 Task: Edit the avatar of the profile "Smith" to Sunglasses.
Action: Mouse moved to (1076, 31)
Screenshot: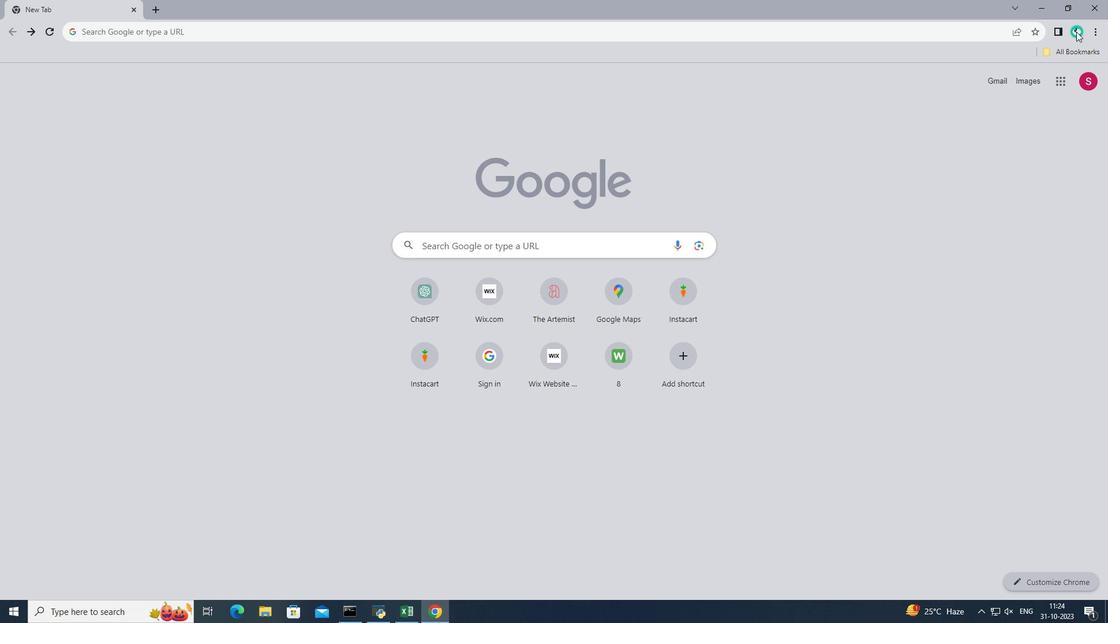 
Action: Mouse pressed left at (1076, 31)
Screenshot: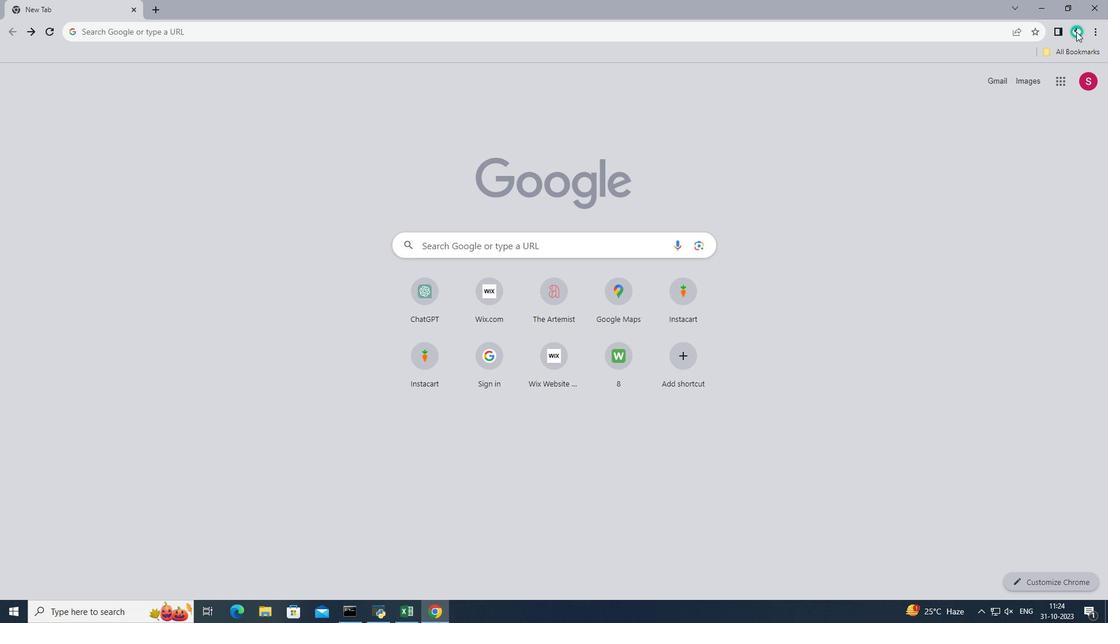 
Action: Mouse moved to (1064, 287)
Screenshot: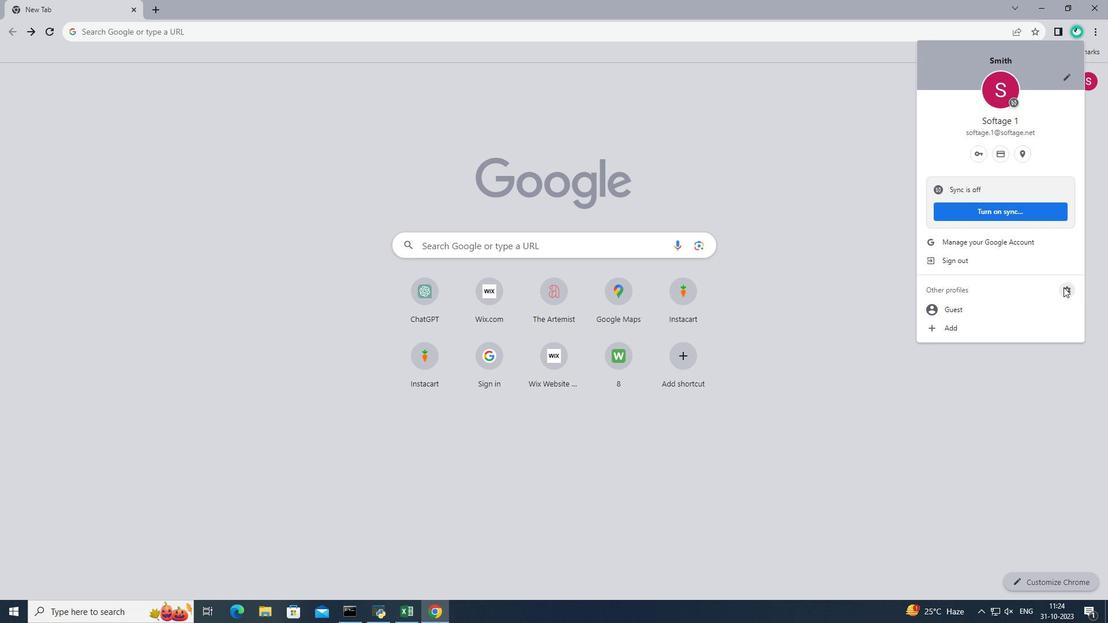 
Action: Mouse pressed left at (1064, 287)
Screenshot: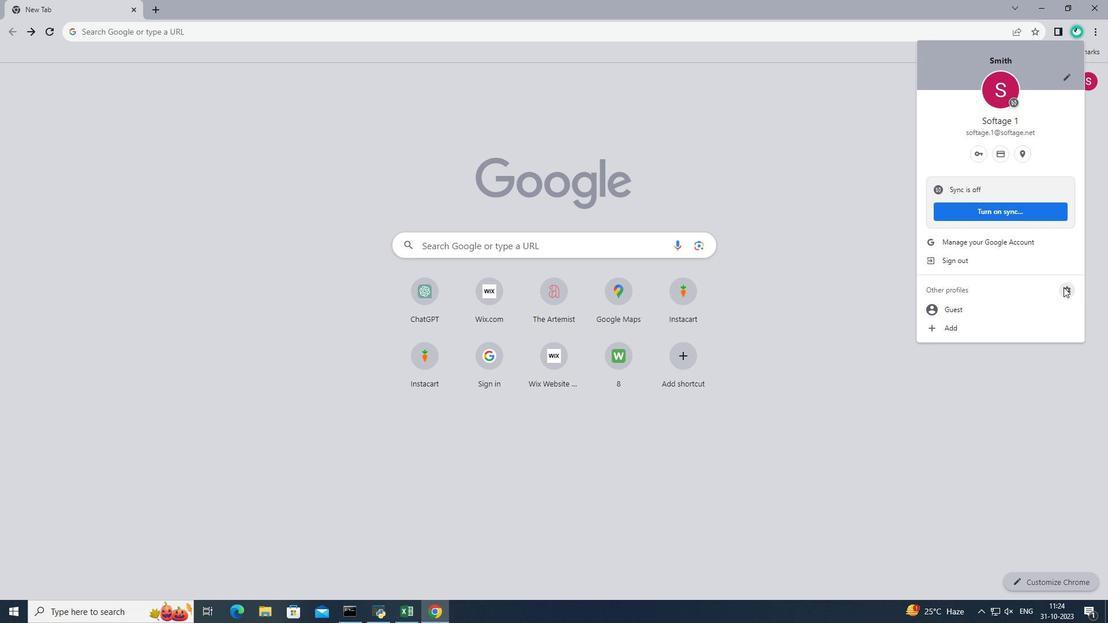 
Action: Mouse moved to (539, 311)
Screenshot: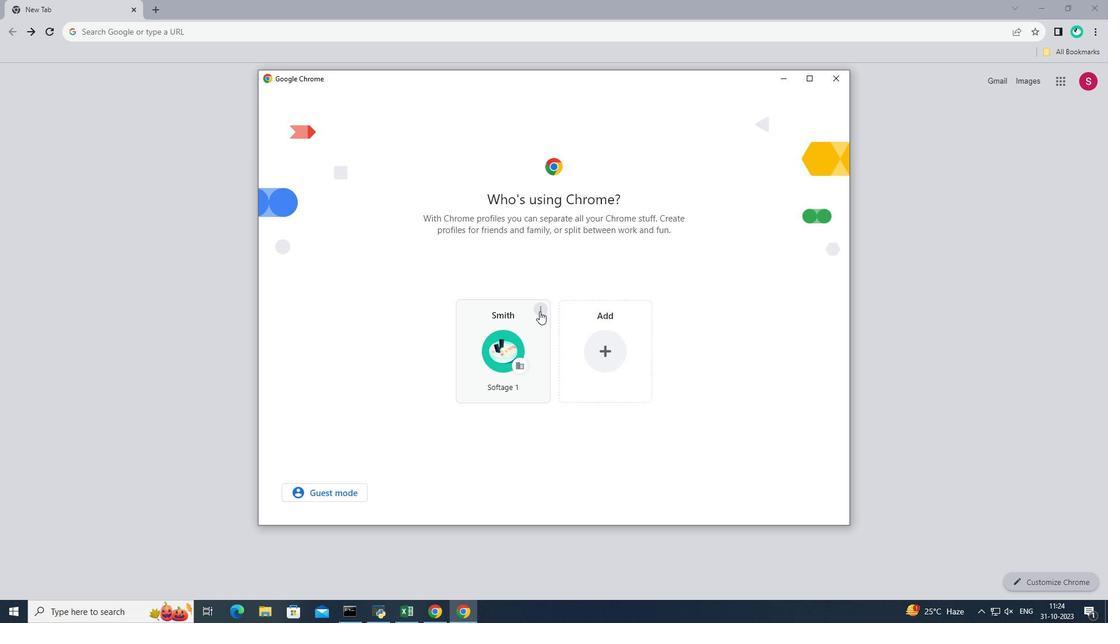
Action: Mouse pressed left at (539, 311)
Screenshot: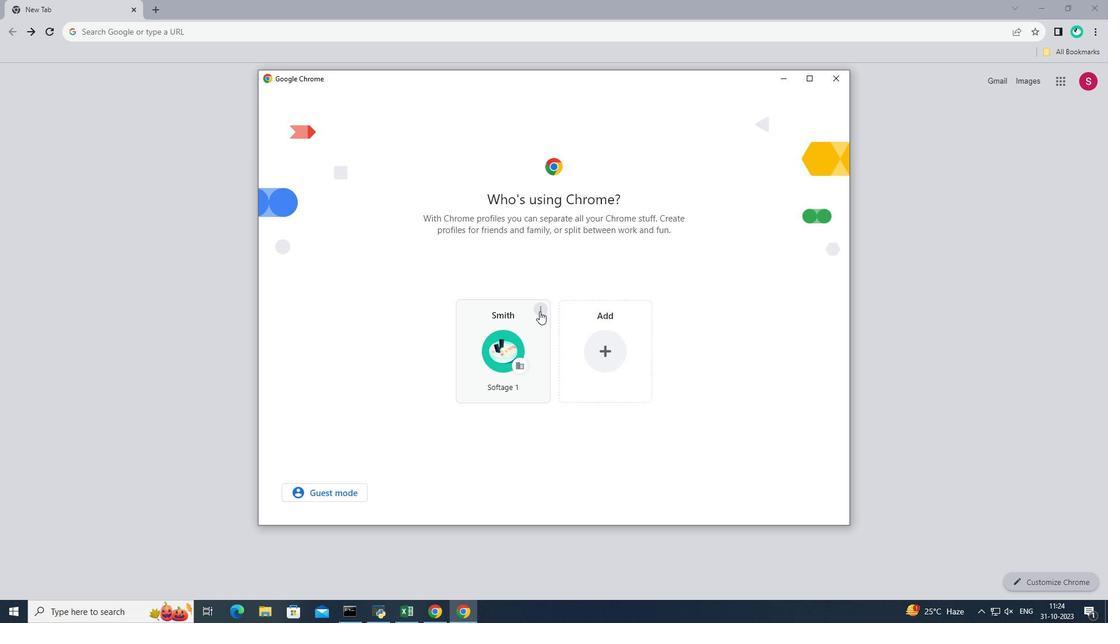 
Action: Mouse moved to (532, 316)
Screenshot: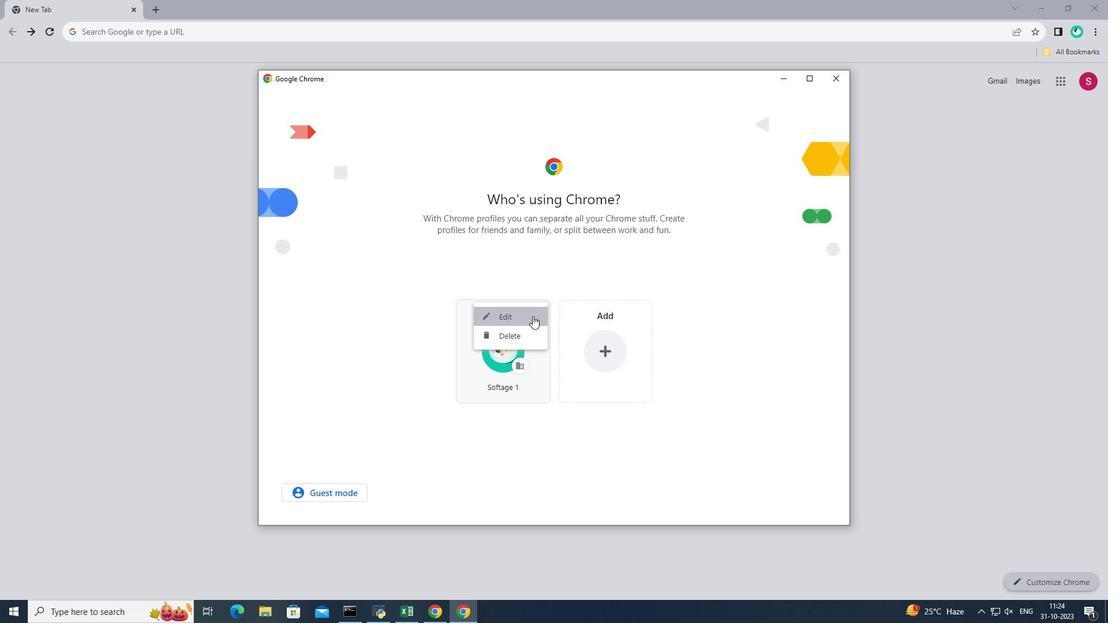 
Action: Mouse pressed left at (532, 316)
Screenshot: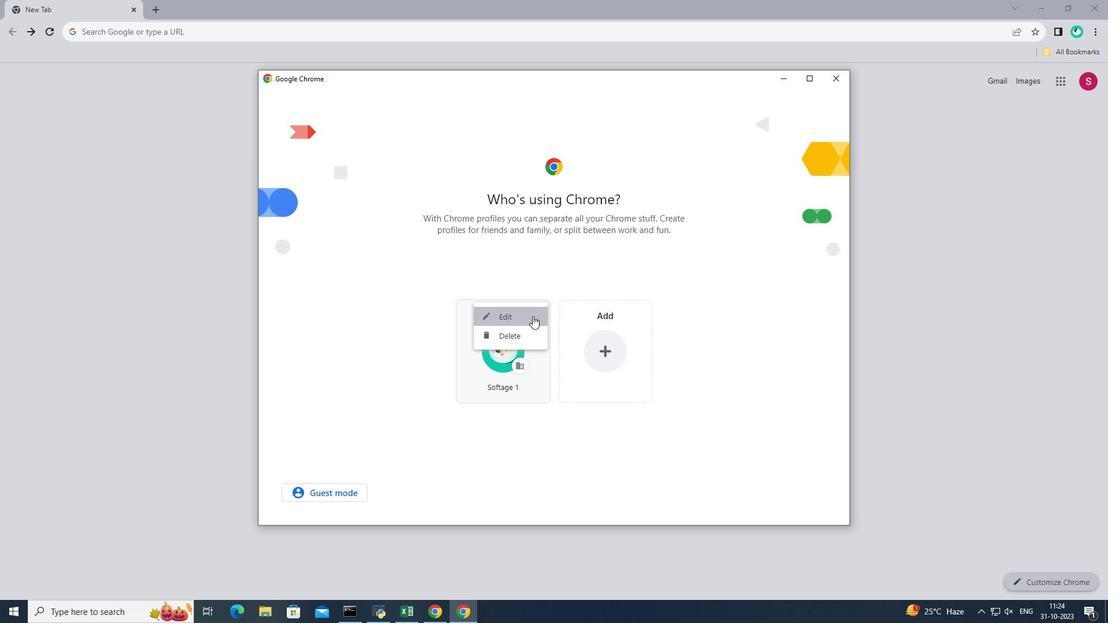 
Action: Mouse moved to (811, 366)
Screenshot: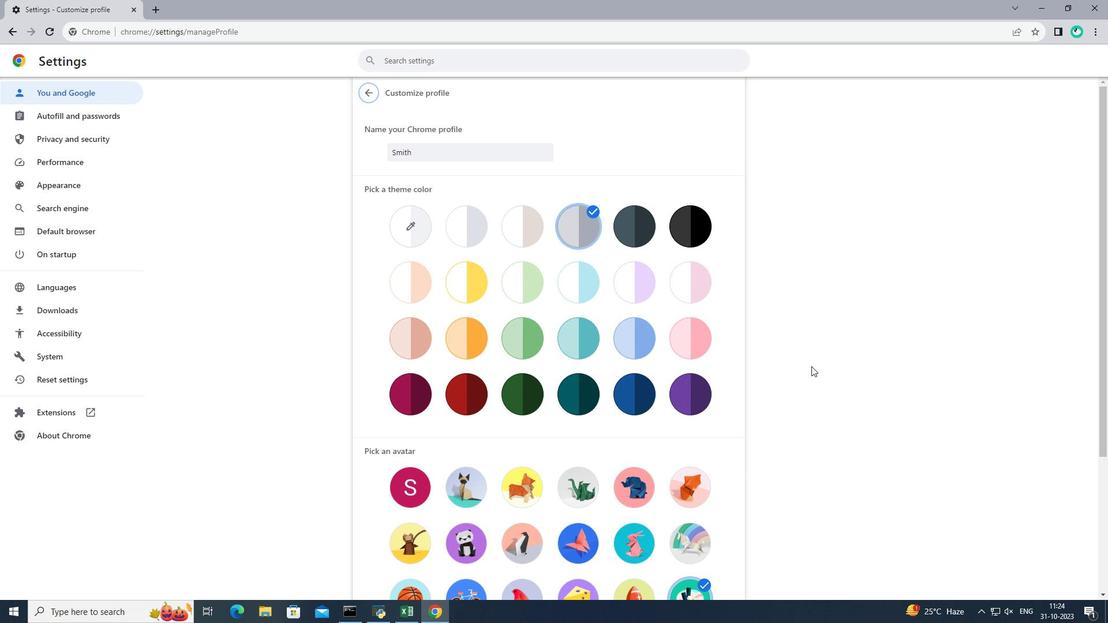 
Action: Mouse scrolled (811, 366) with delta (0, 0)
Screenshot: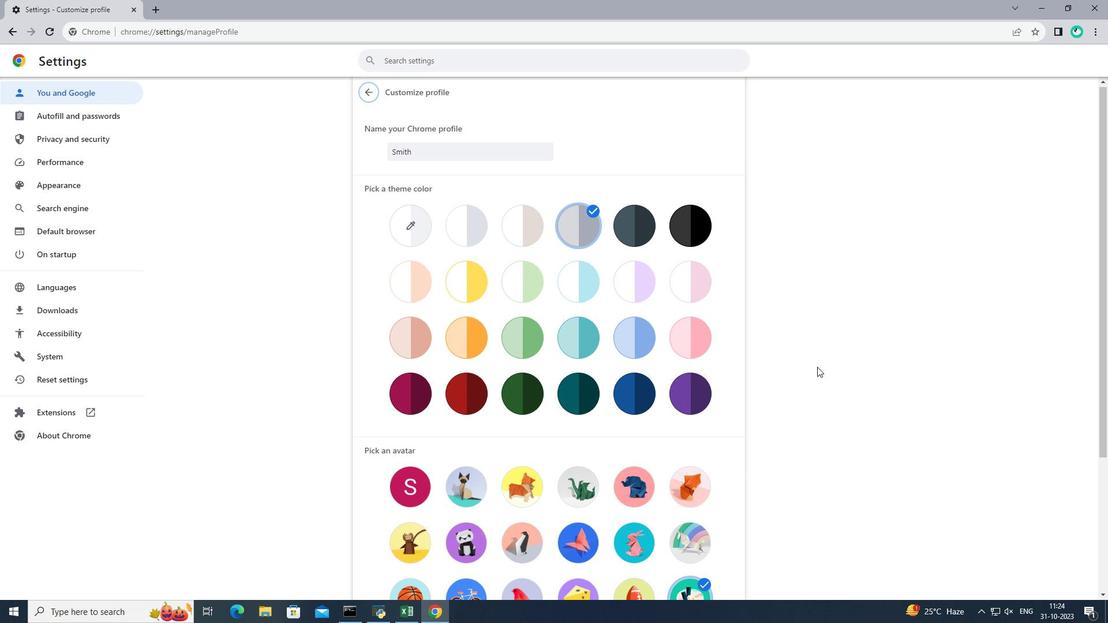 
Action: Mouse moved to (812, 367)
Screenshot: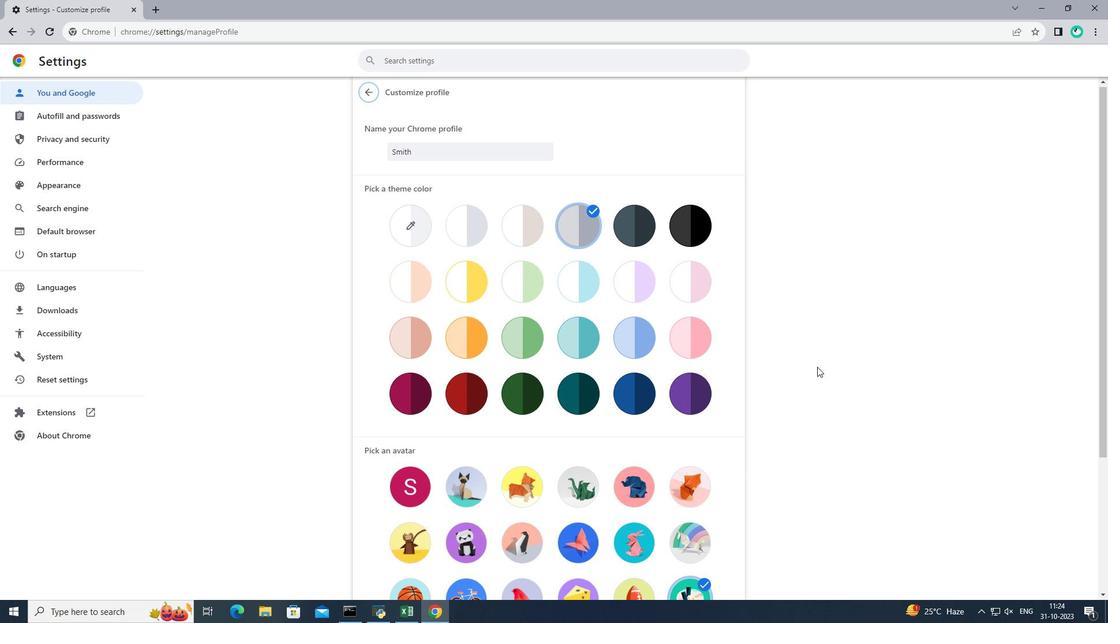 
Action: Mouse scrolled (812, 366) with delta (0, 0)
Screenshot: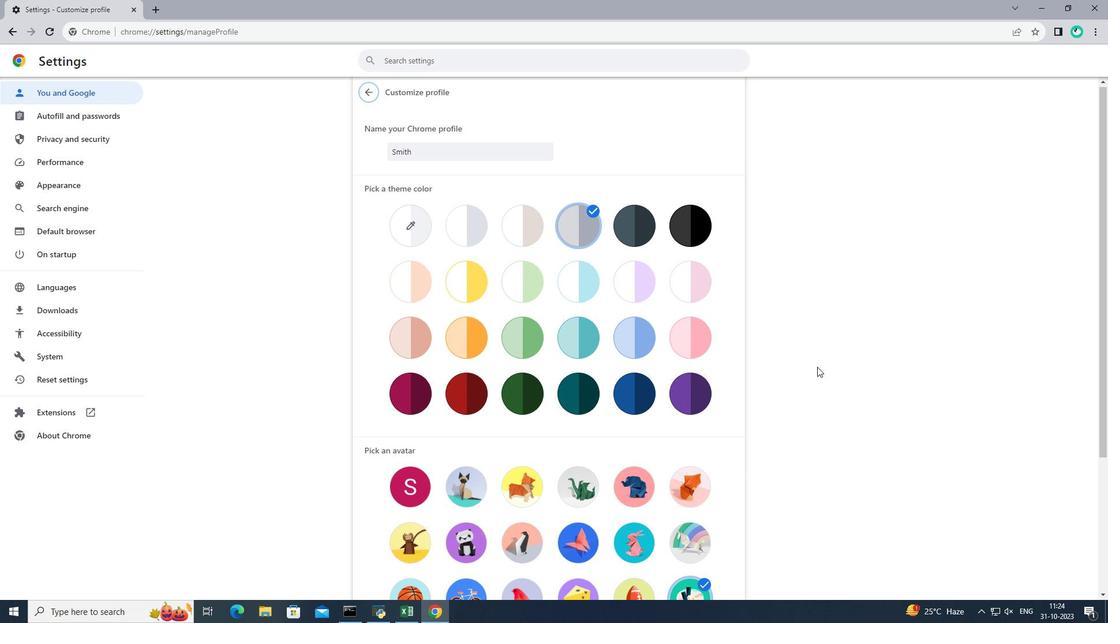 
Action: Mouse moved to (816, 367)
Screenshot: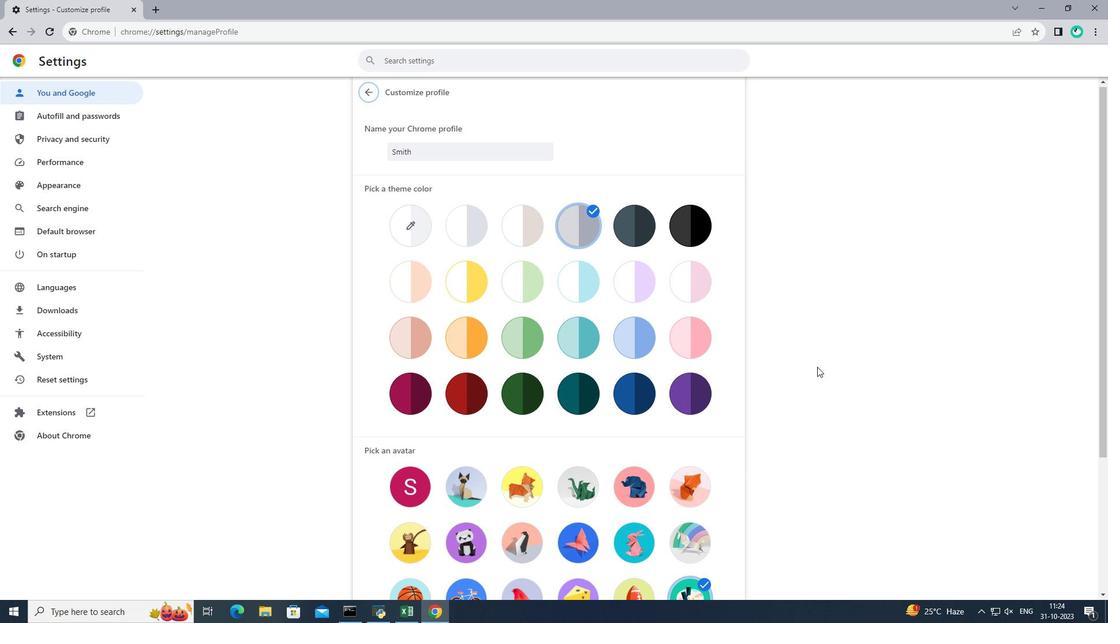
Action: Mouse scrolled (816, 366) with delta (0, 0)
Screenshot: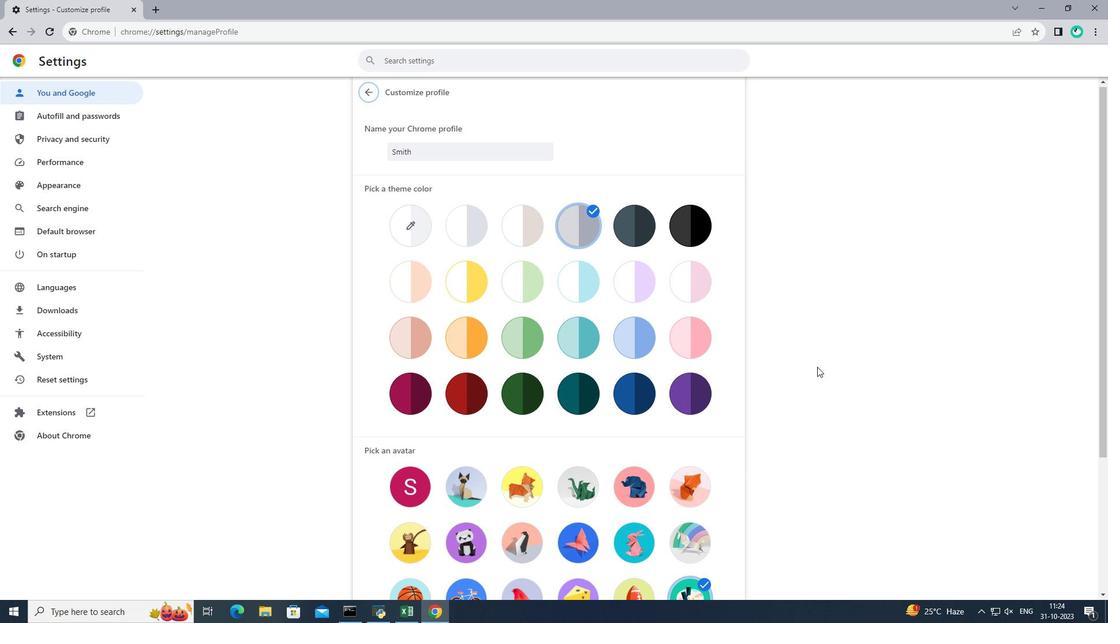 
Action: Mouse moved to (818, 367)
Screenshot: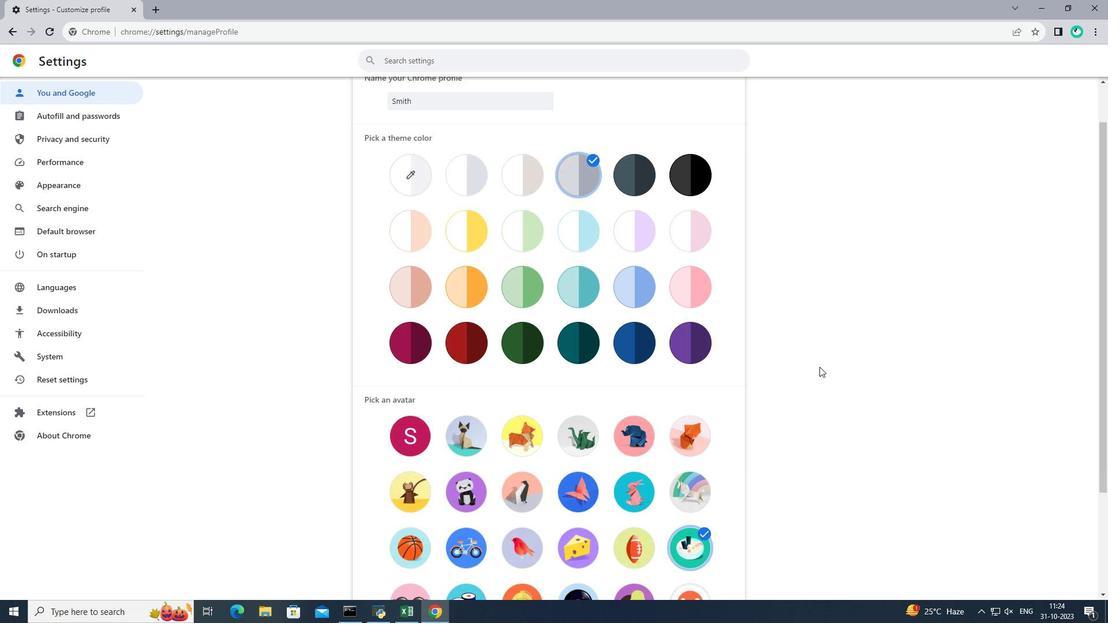 
Action: Mouse scrolled (818, 366) with delta (0, 0)
Screenshot: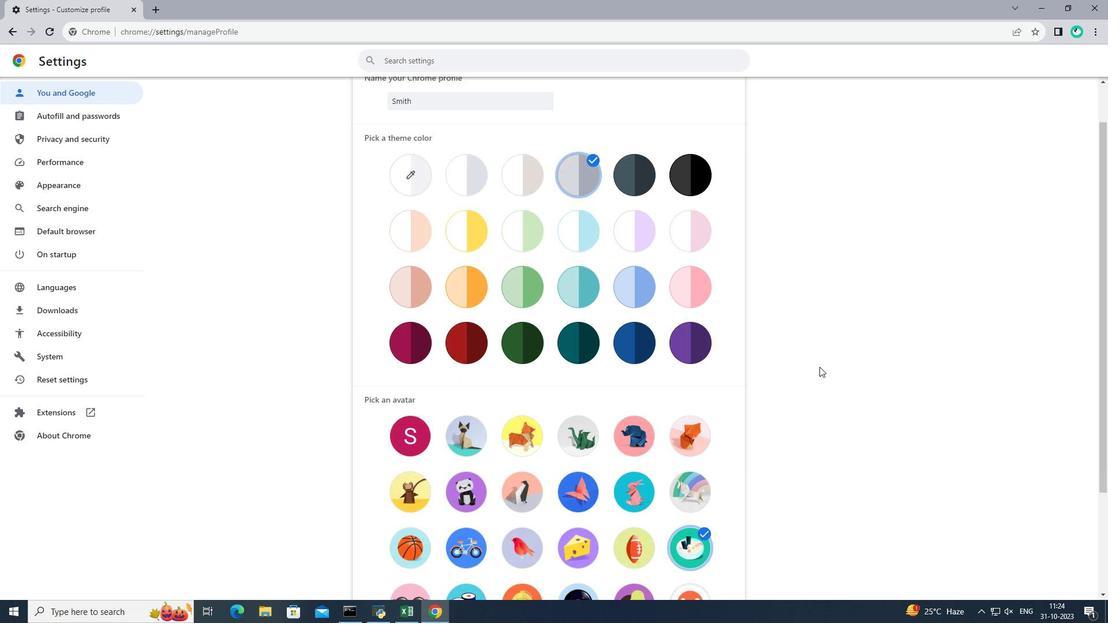 
Action: Mouse moved to (819, 367)
Screenshot: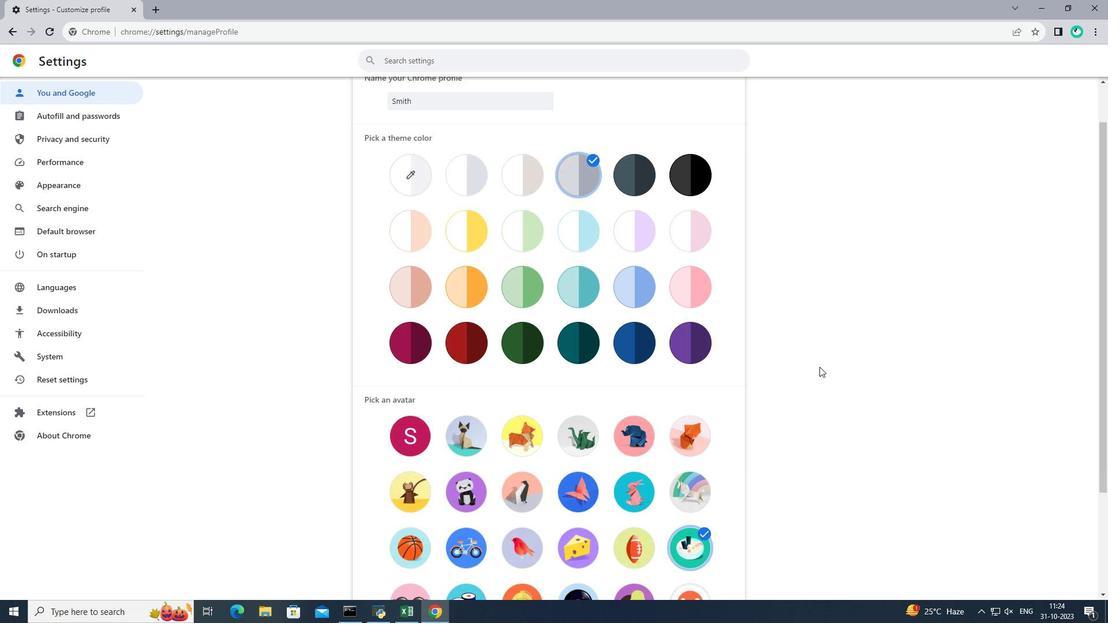 
Action: Mouse scrolled (819, 366) with delta (0, 0)
Screenshot: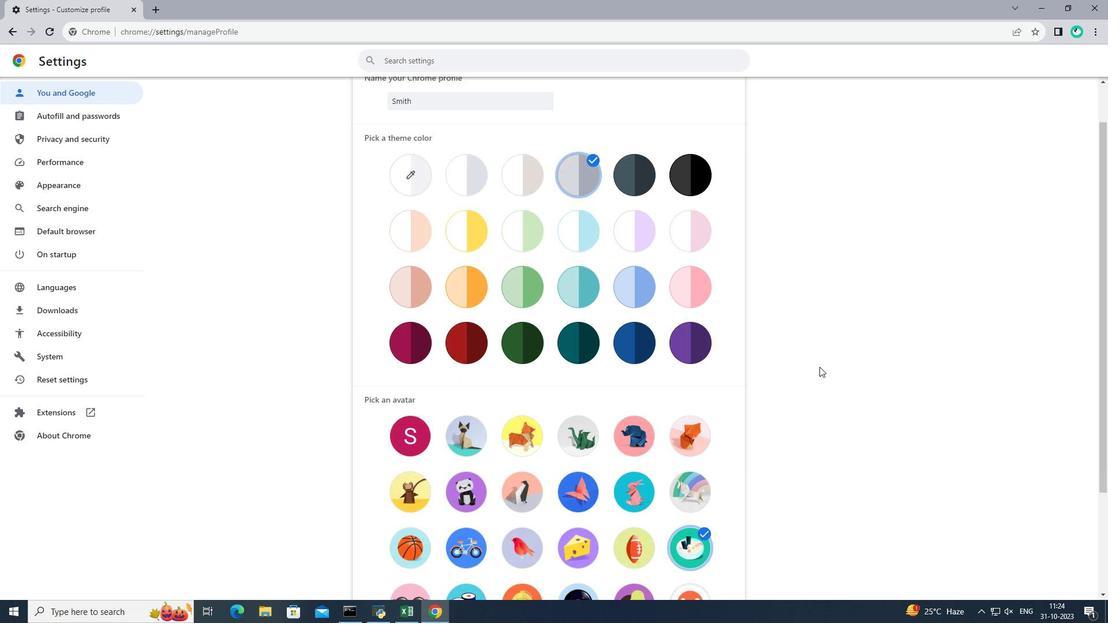 
Action: Mouse moved to (819, 367)
Screenshot: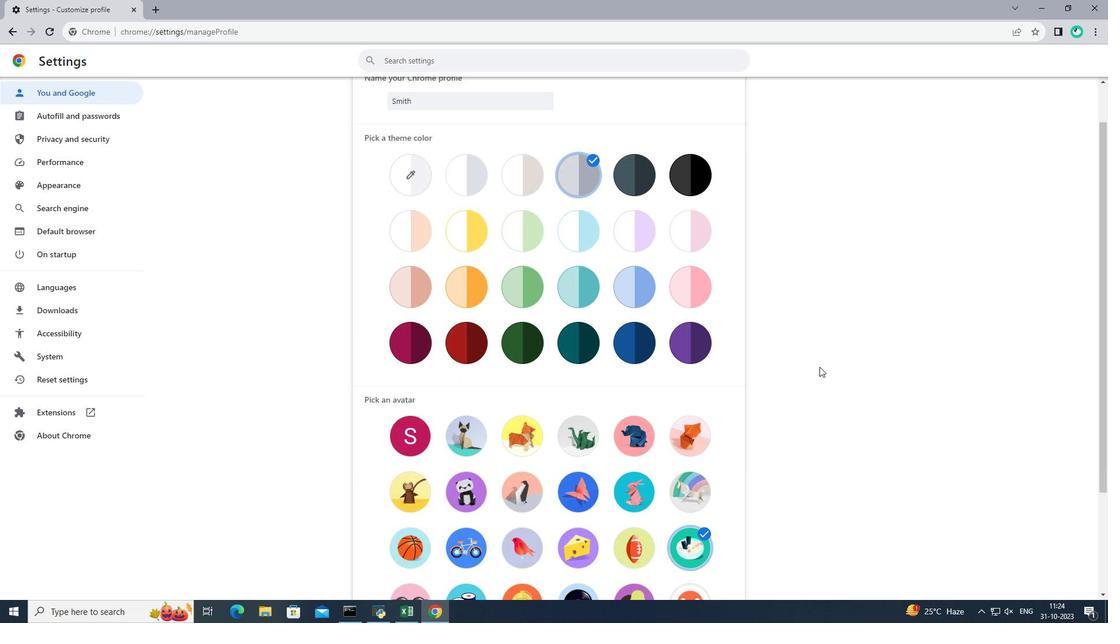 
Action: Mouse scrolled (819, 366) with delta (0, 0)
Screenshot: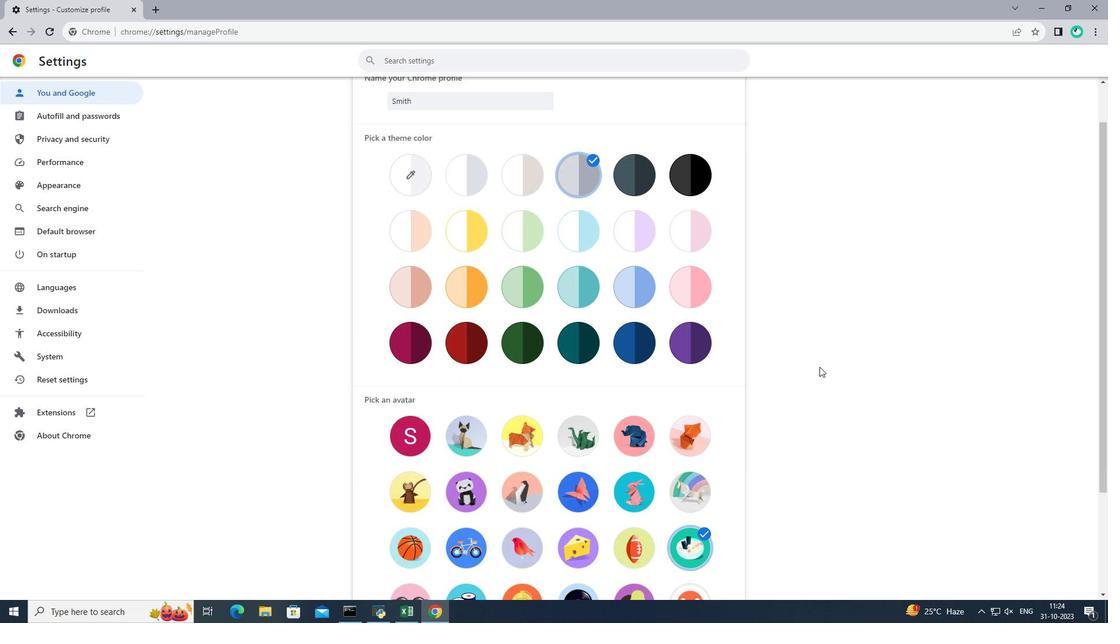 
Action: Mouse moved to (416, 462)
Screenshot: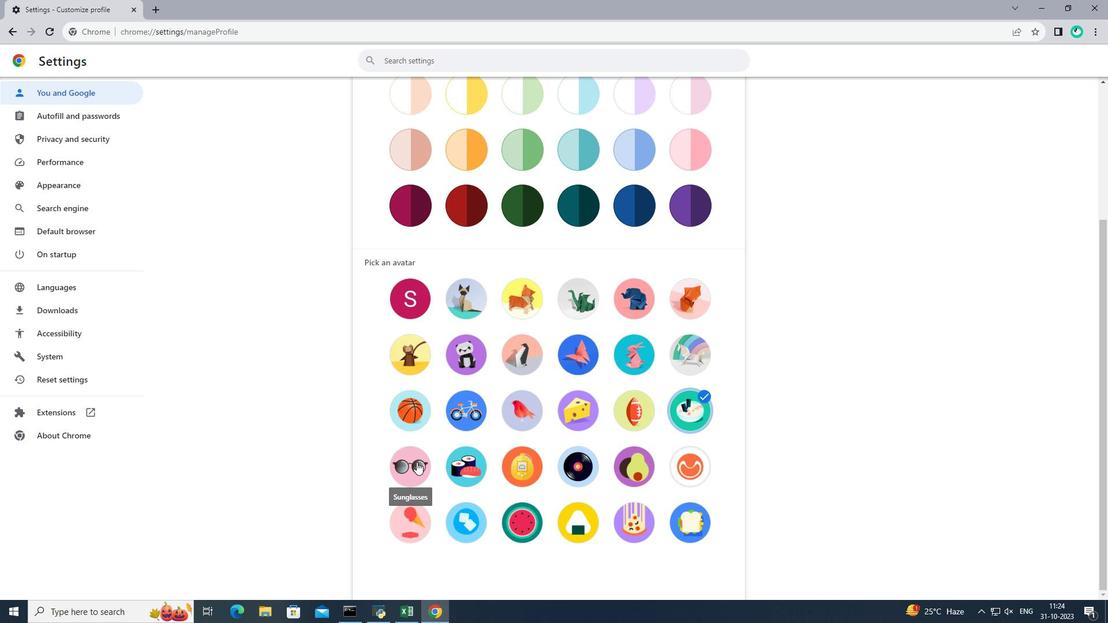 
Action: Mouse pressed left at (416, 462)
Screenshot: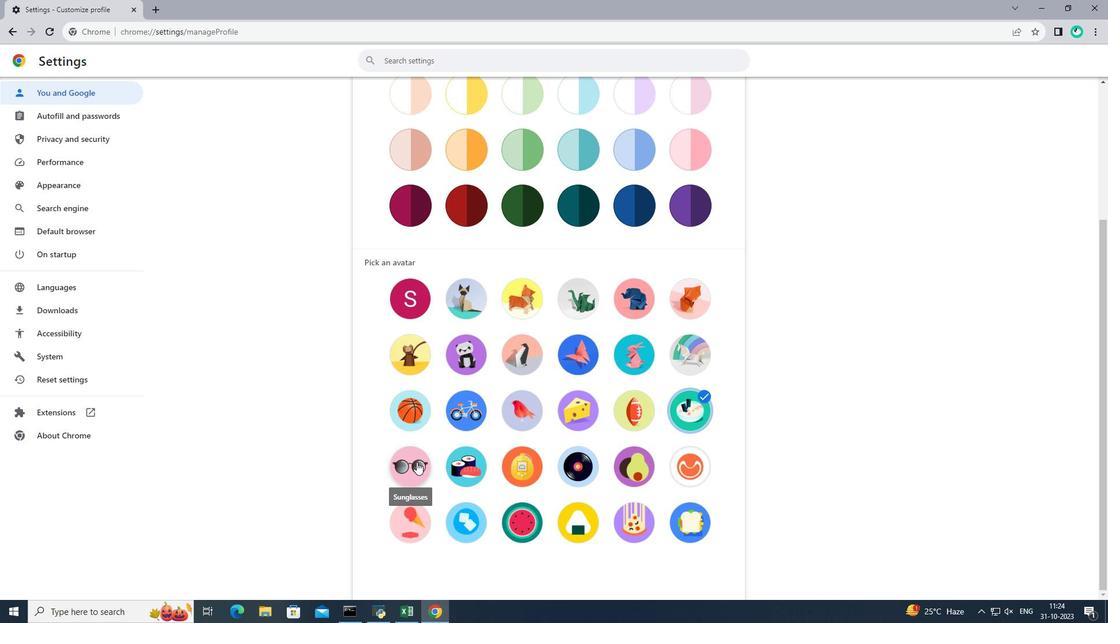 
